 Task: In Heading Arial with underline. Font size of heading  '18'Font style of data Calibri. Font size of data  9Alignment of headline & data Align center. Fill color in heading,  RedFont color of data Black Apply border in Data No BorderIn the sheet   Proactive Sales book
Action: Mouse moved to (184, 177)
Screenshot: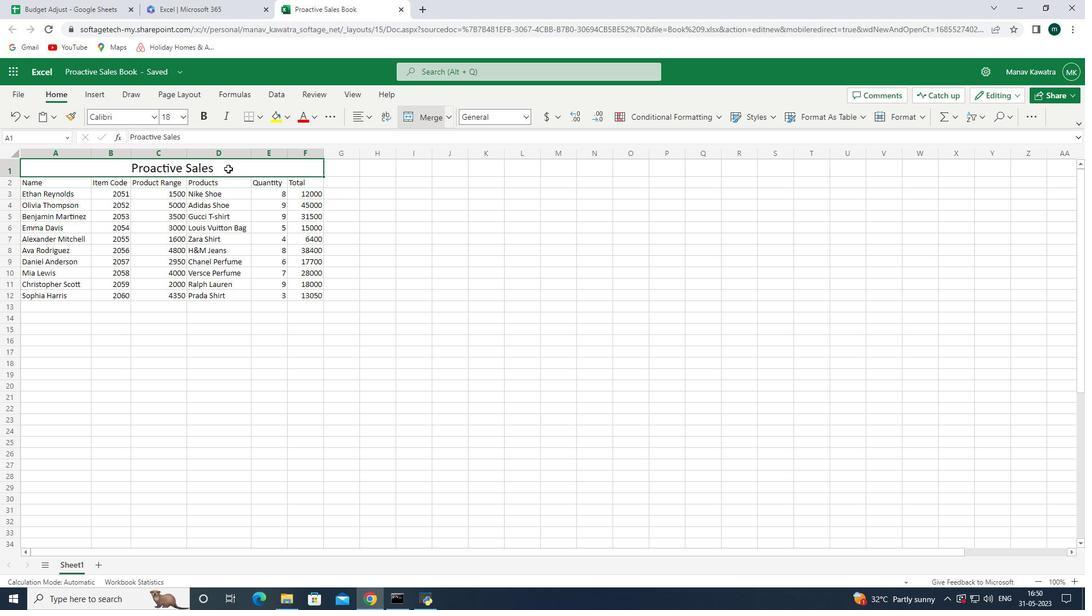 
Action: Mouse pressed left at (184, 177)
Screenshot: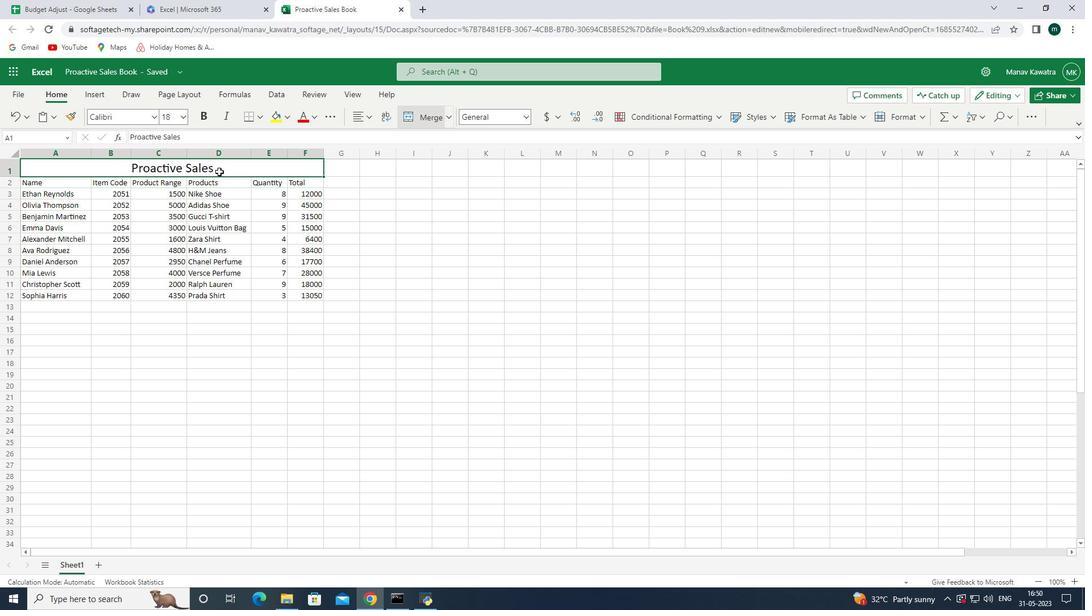 
Action: Mouse moved to (183, 115)
Screenshot: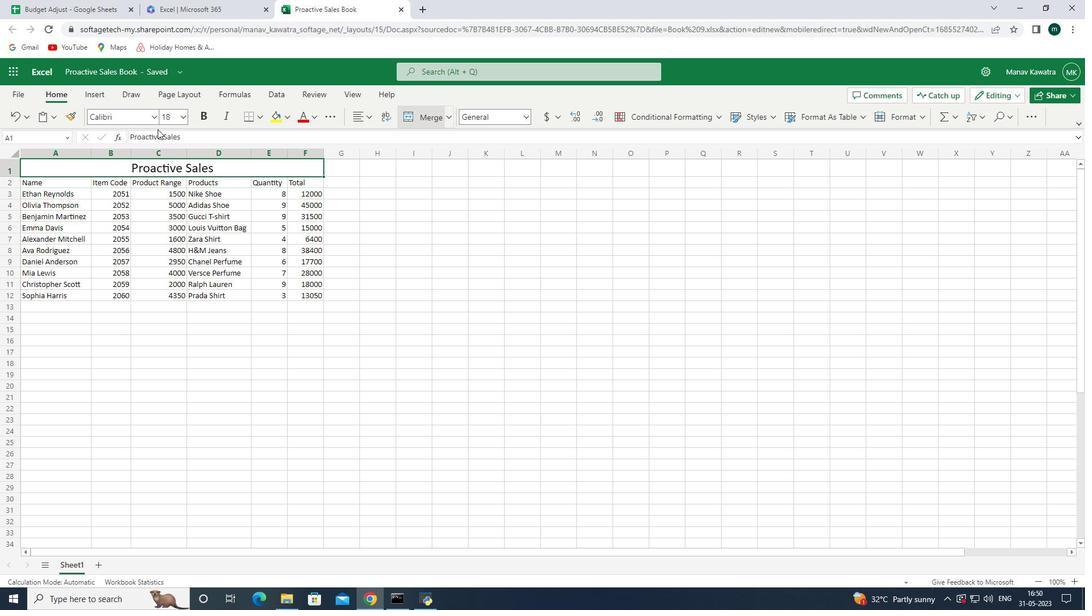 
Action: Mouse pressed left at (183, 115)
Screenshot: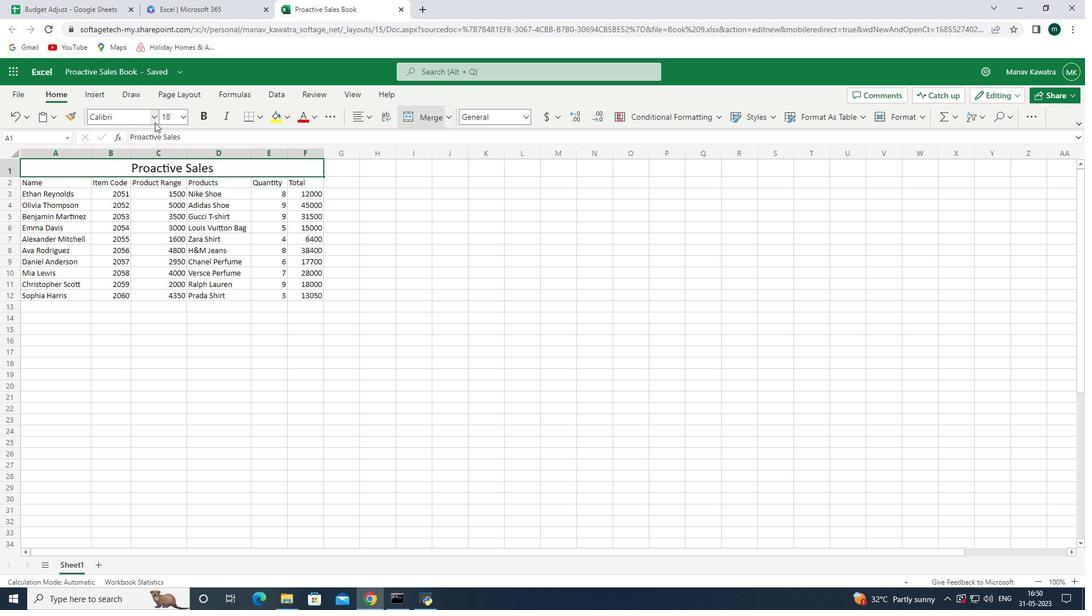 
Action: Mouse moved to (171, 261)
Screenshot: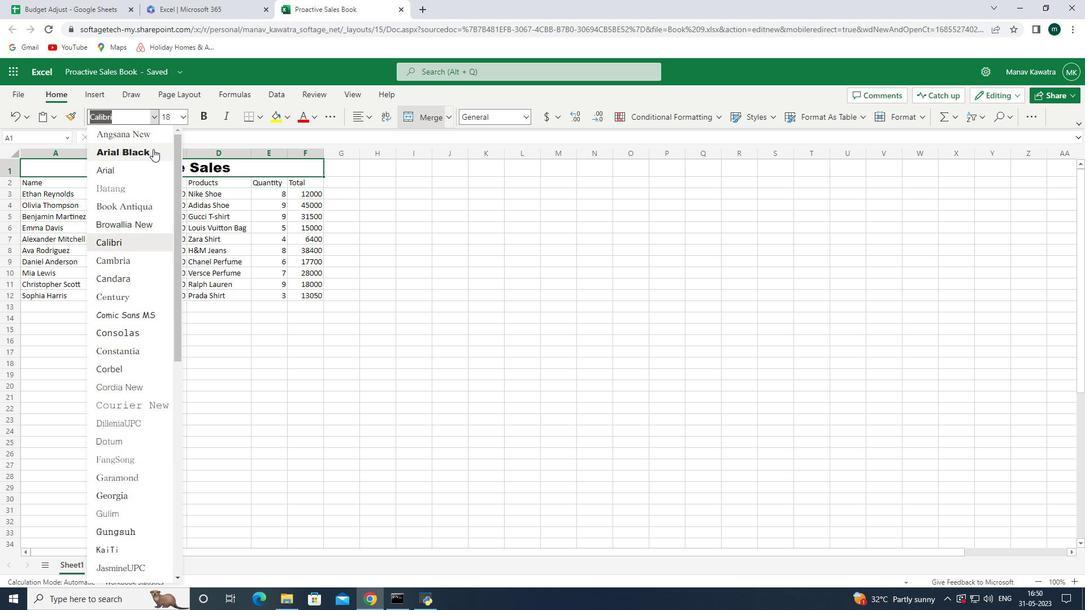 
Action: Mouse pressed left at (171, 261)
Screenshot: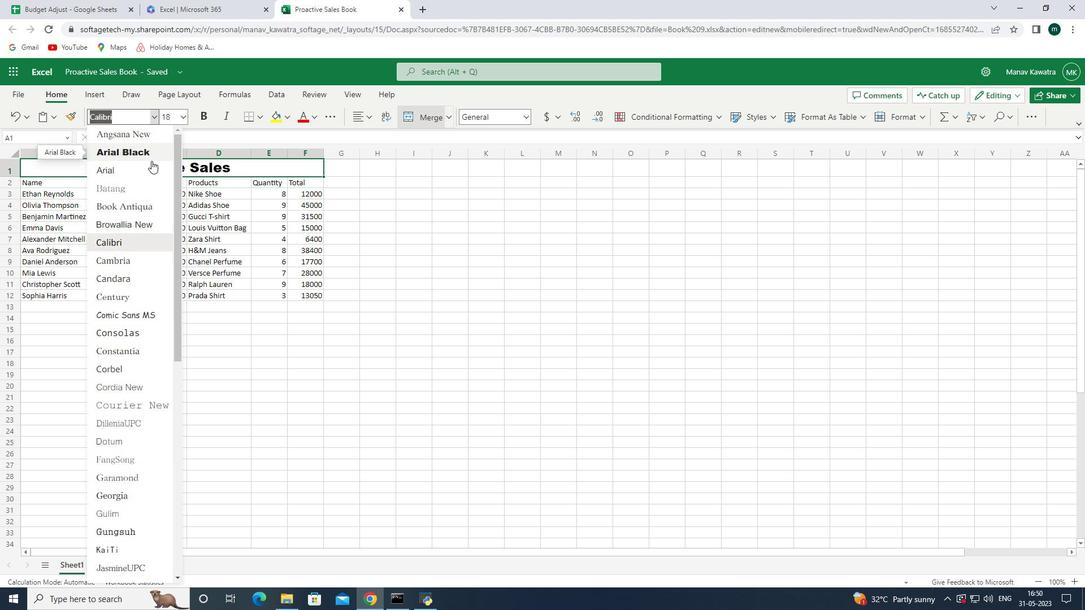 
Action: Mouse moved to (190, 166)
Screenshot: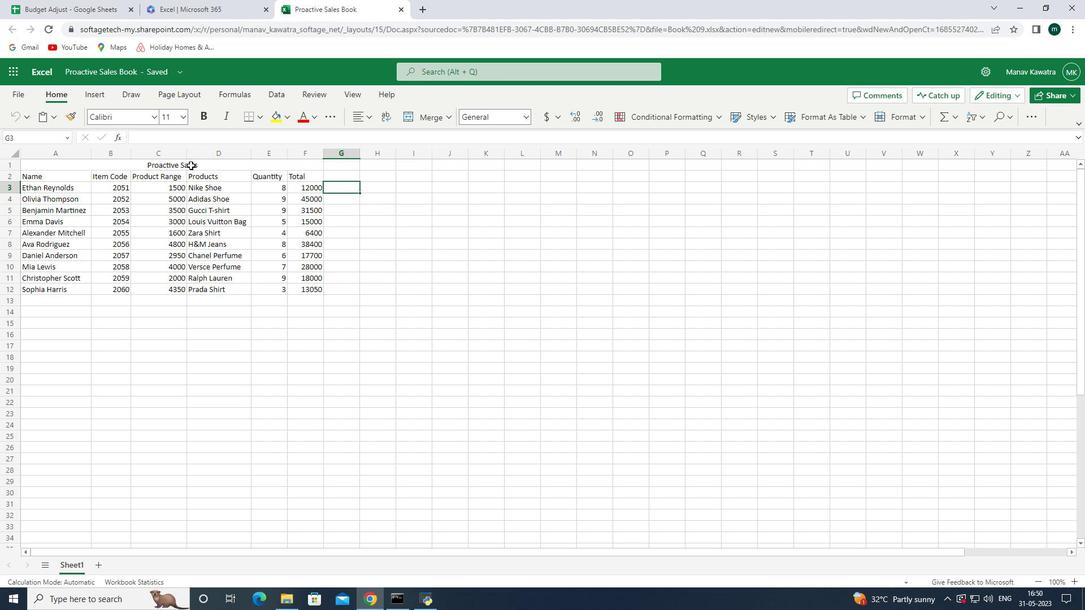 
Action: Mouse pressed left at (190, 166)
Screenshot: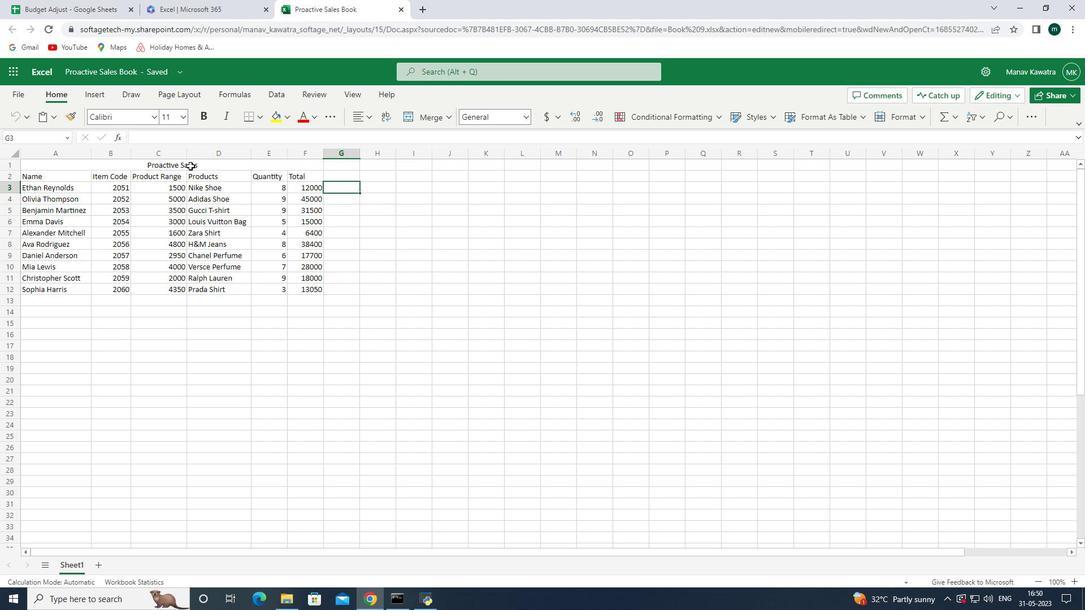 
Action: Mouse moved to (183, 119)
Screenshot: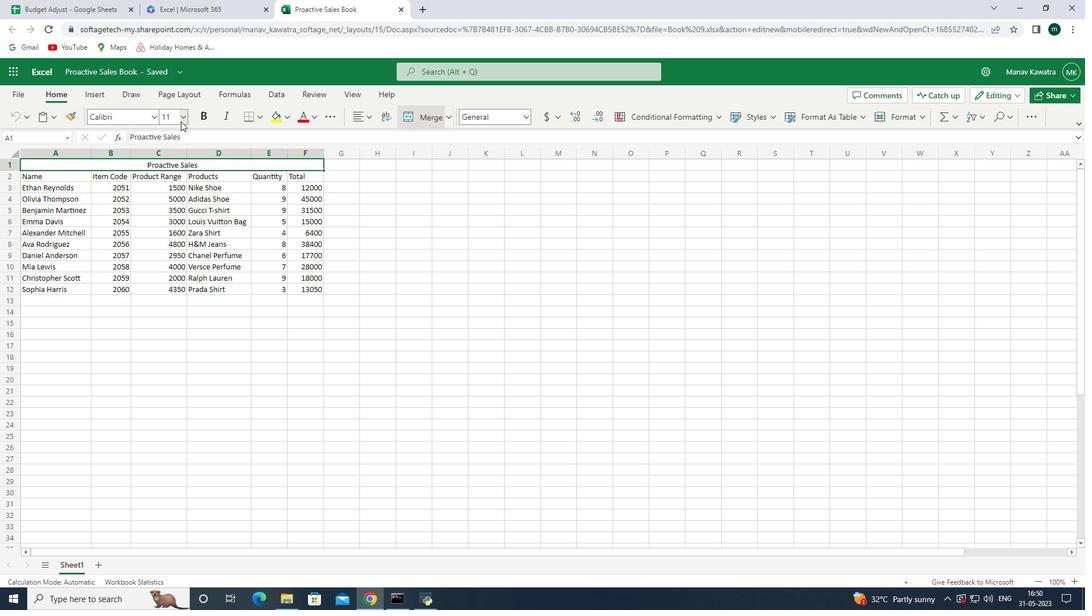 
Action: Mouse pressed left at (183, 119)
Screenshot: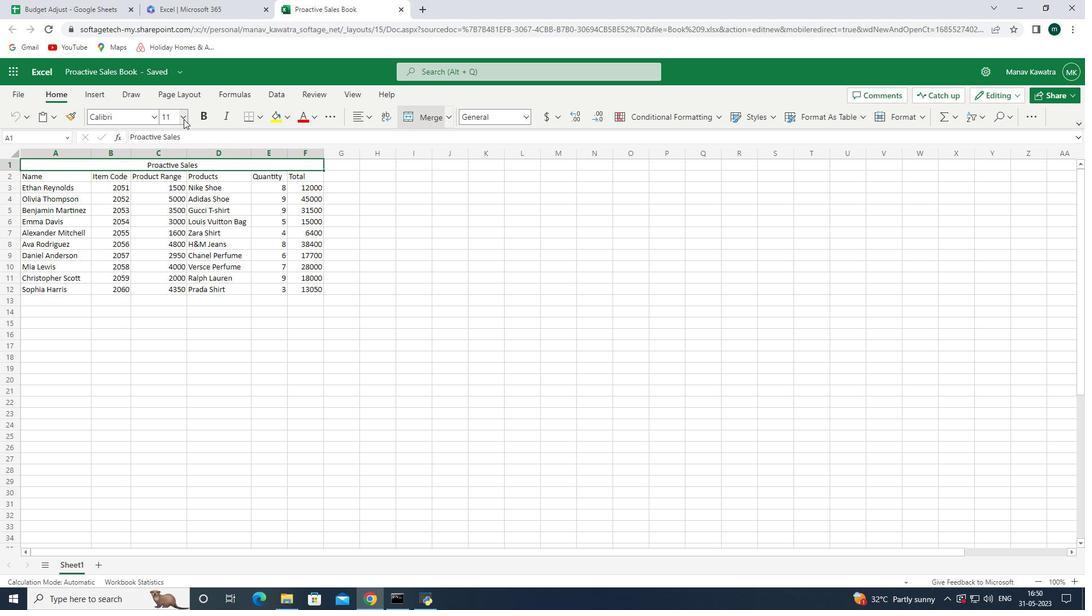 
Action: Mouse moved to (176, 259)
Screenshot: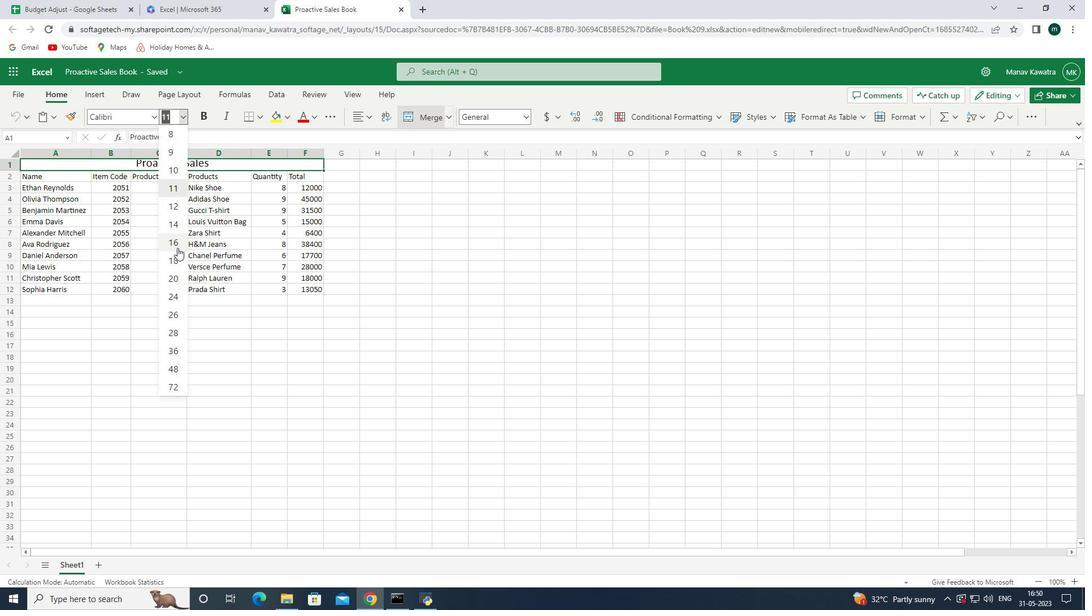 
Action: Mouse pressed left at (176, 259)
Screenshot: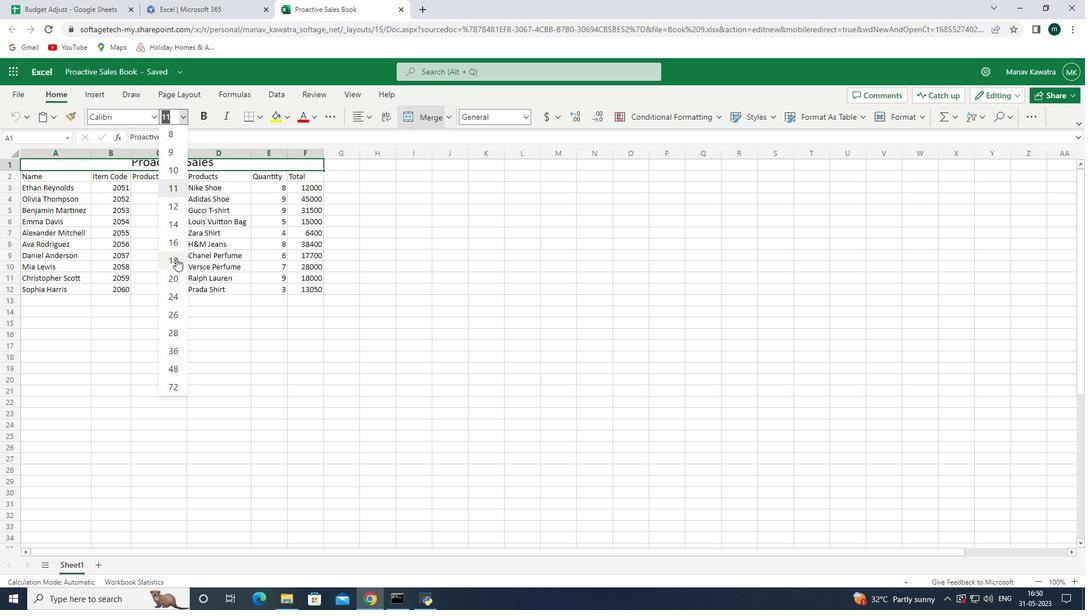 
Action: Mouse moved to (154, 122)
Screenshot: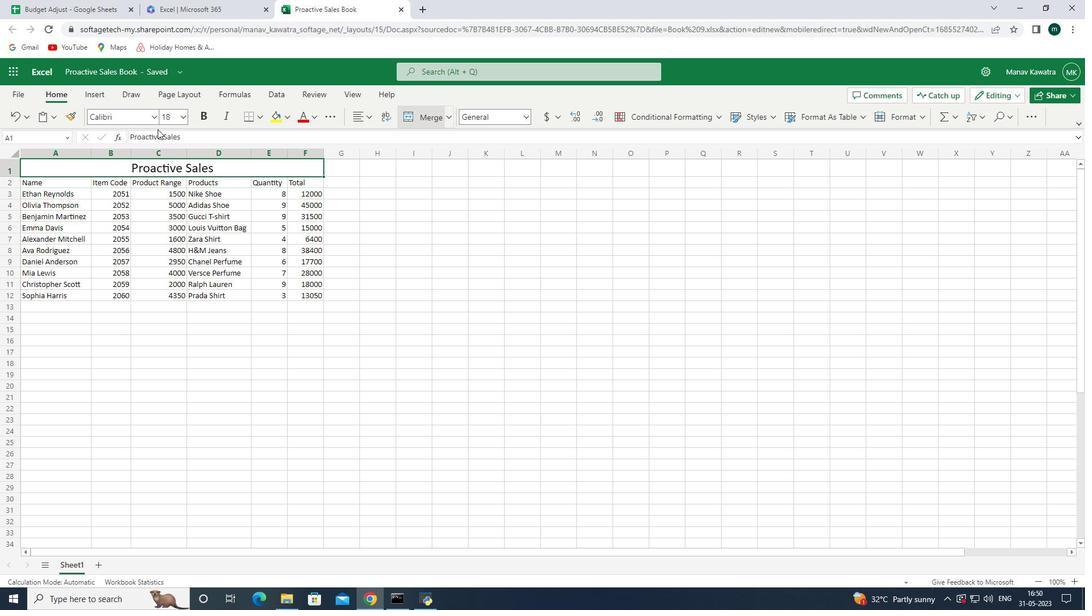 
Action: Mouse pressed left at (154, 122)
Screenshot: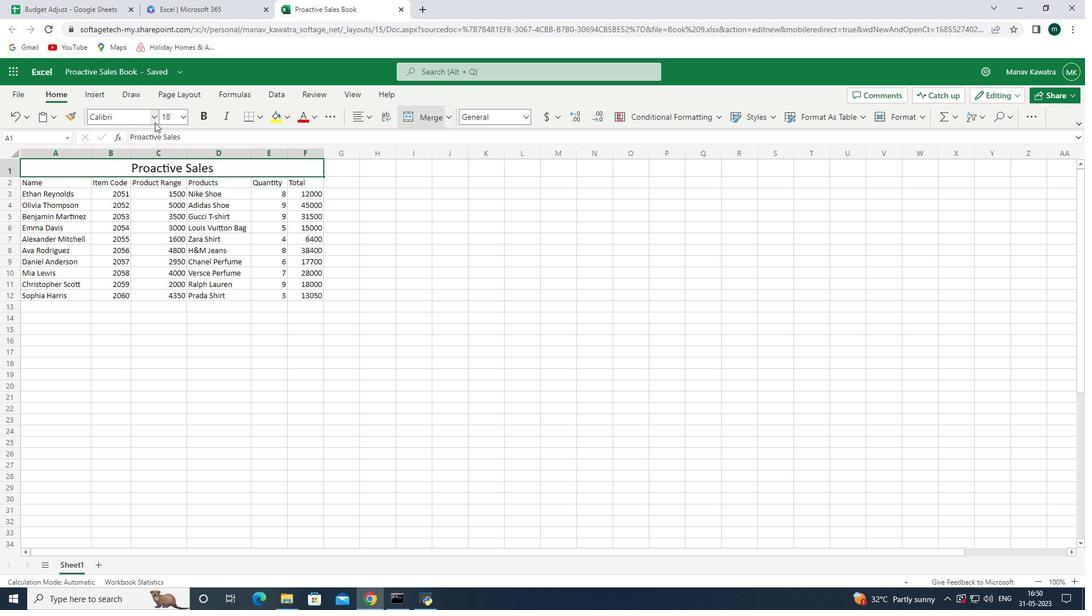 
Action: Mouse moved to (148, 167)
Screenshot: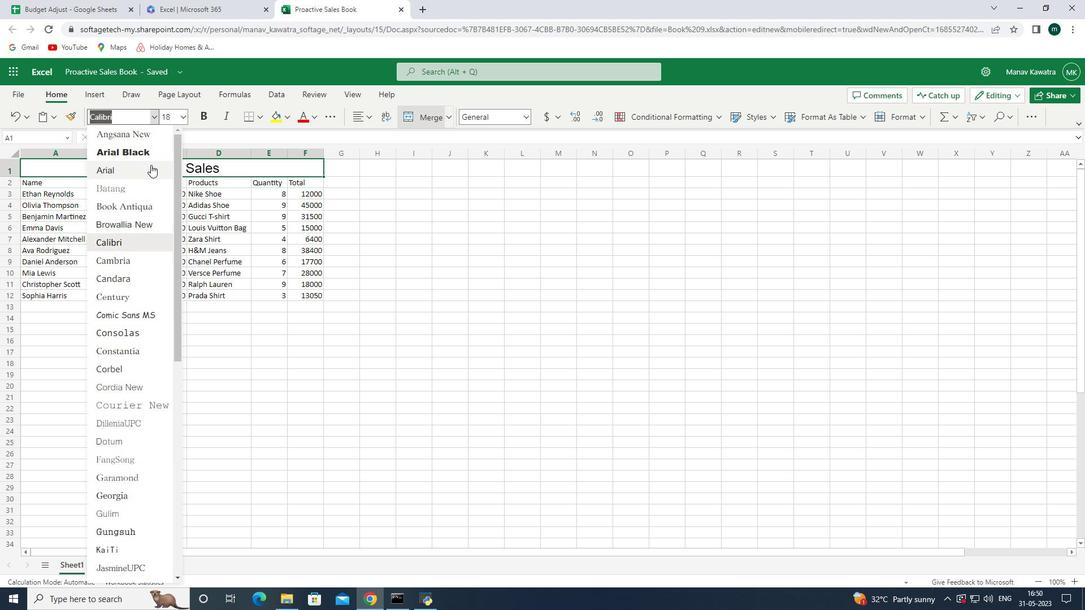 
Action: Mouse pressed left at (148, 167)
Screenshot: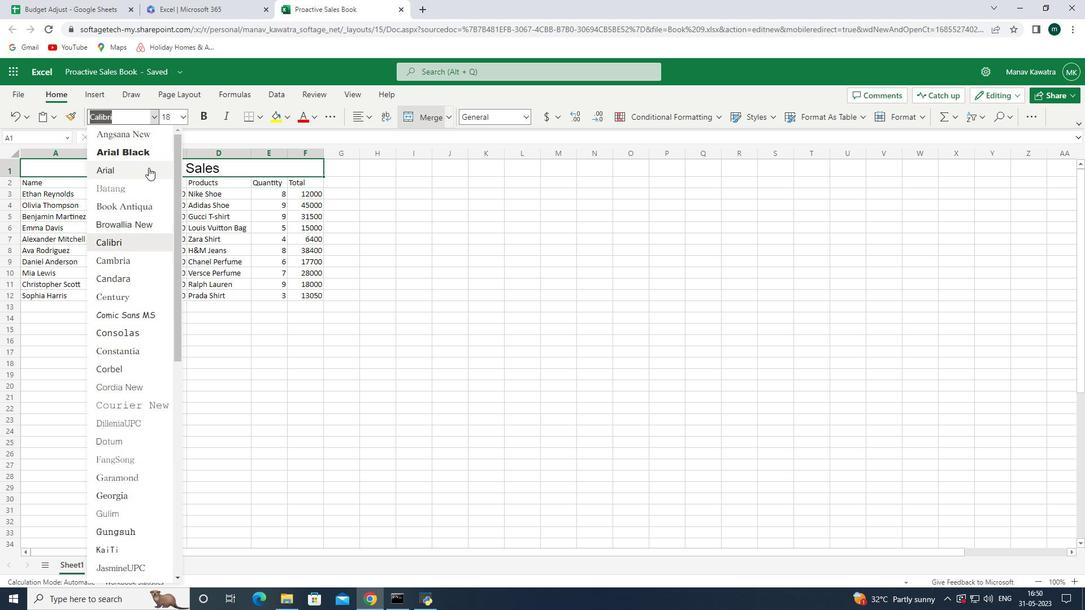 
Action: Mouse moved to (55, 180)
Screenshot: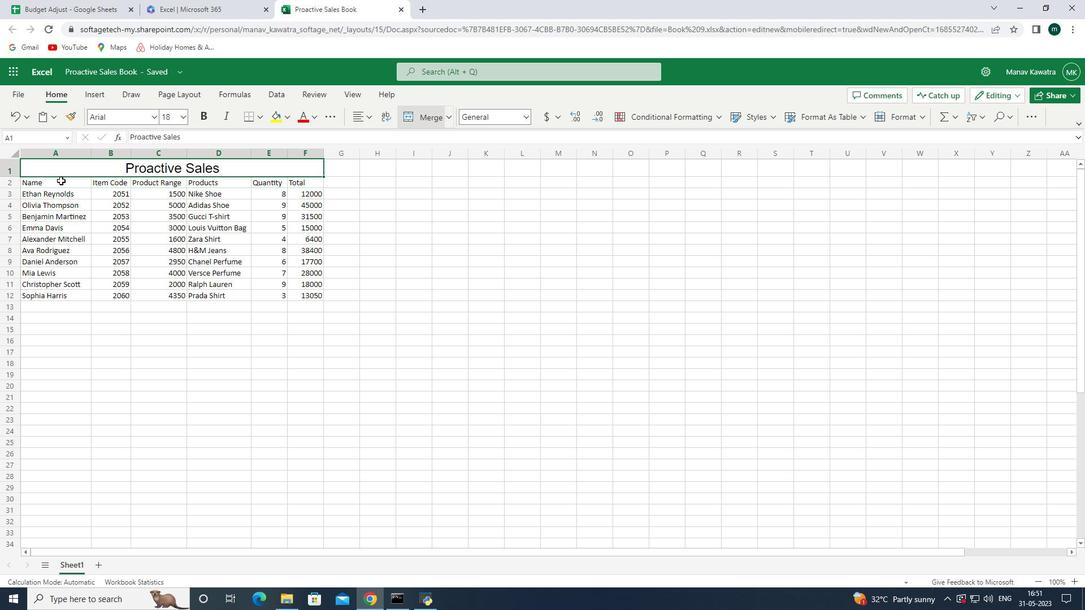 
Action: Mouse pressed left at (55, 180)
Screenshot: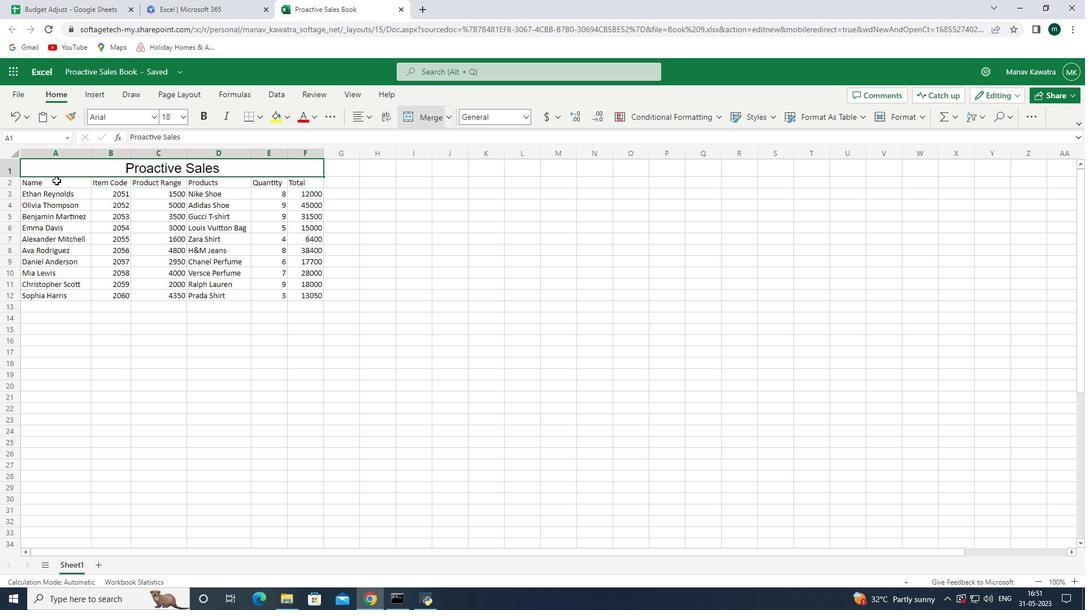 
Action: Mouse moved to (155, 115)
Screenshot: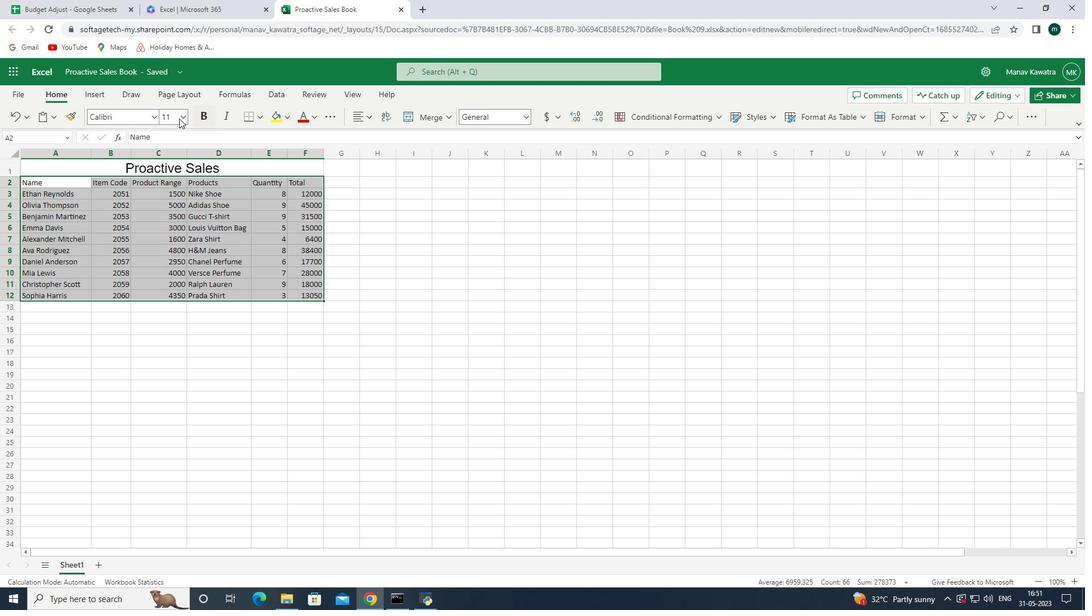 
Action: Mouse pressed left at (155, 115)
Screenshot: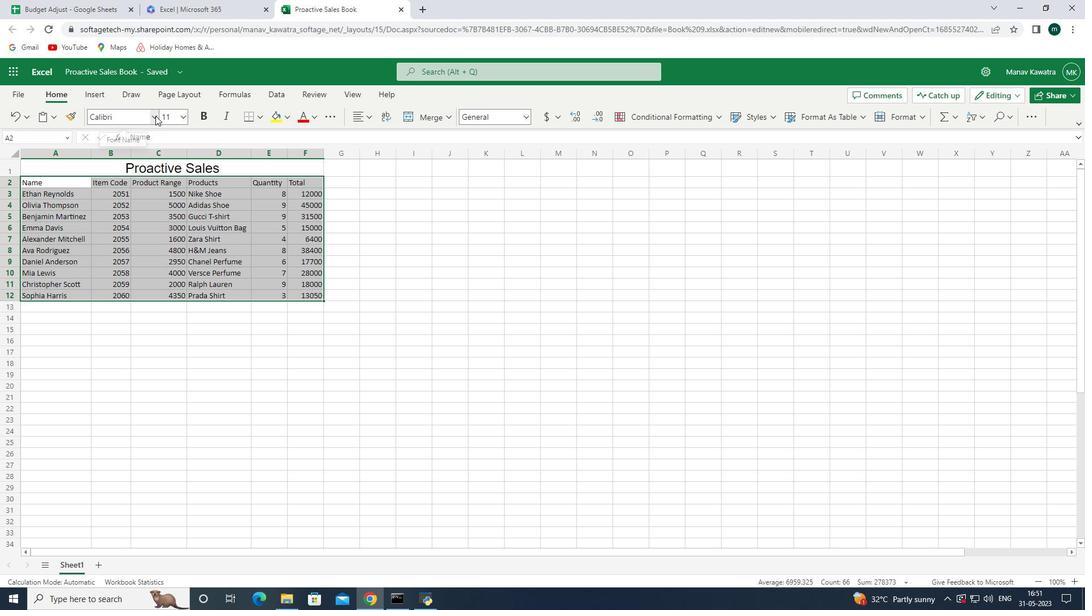 
Action: Mouse moved to (141, 242)
Screenshot: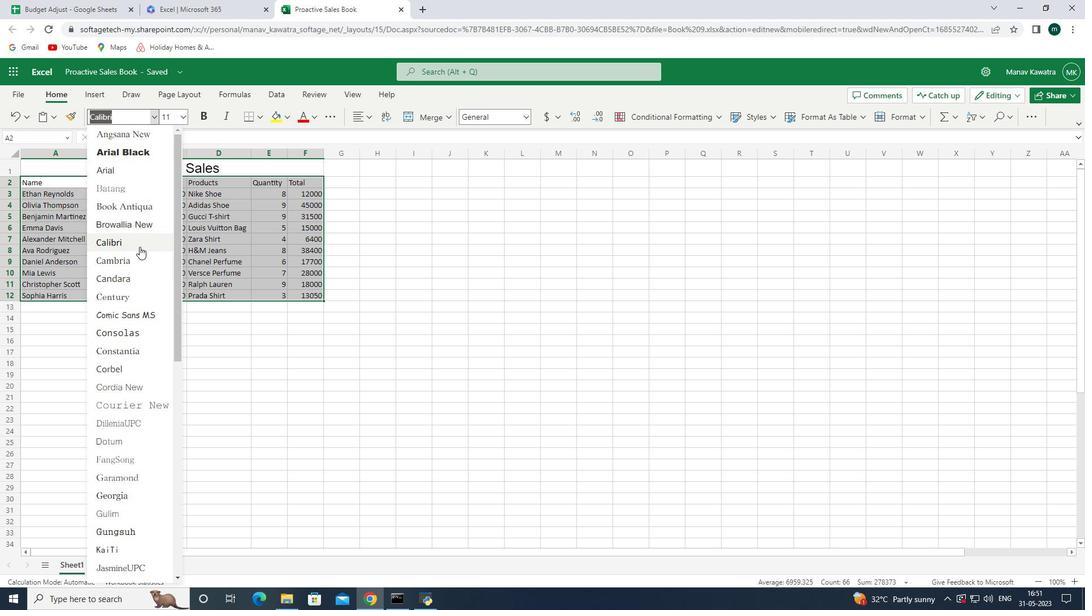 
Action: Mouse pressed left at (141, 242)
Screenshot: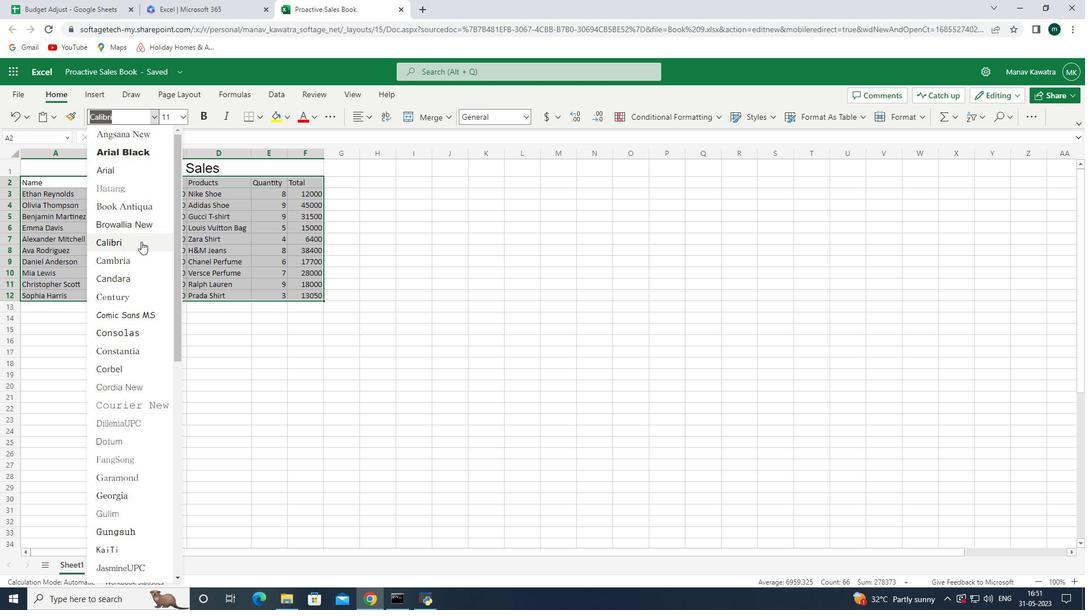 
Action: Mouse moved to (179, 114)
Screenshot: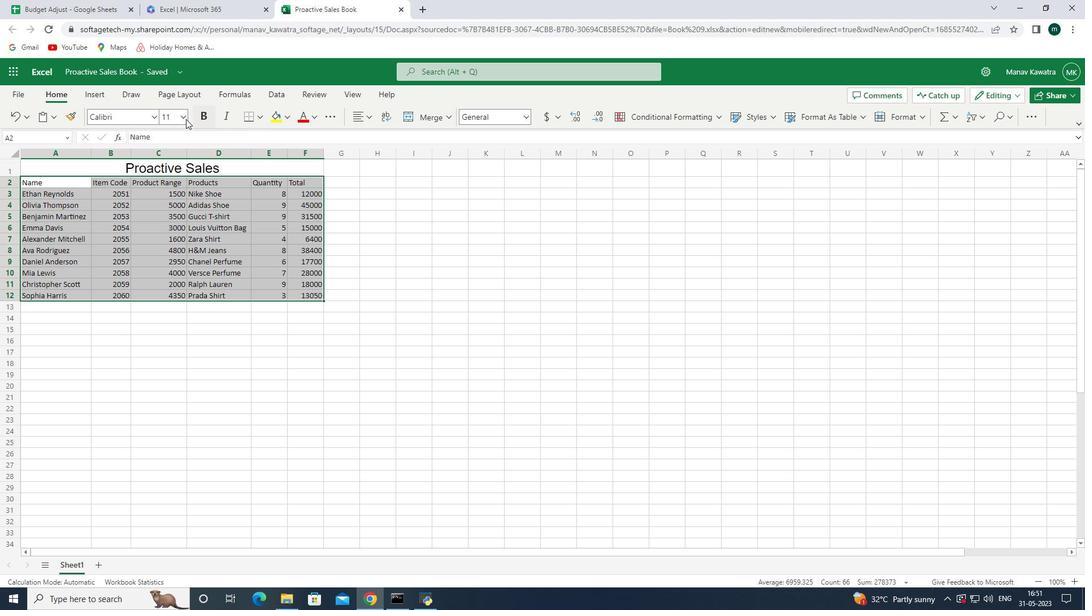 
Action: Mouse pressed left at (179, 114)
Screenshot: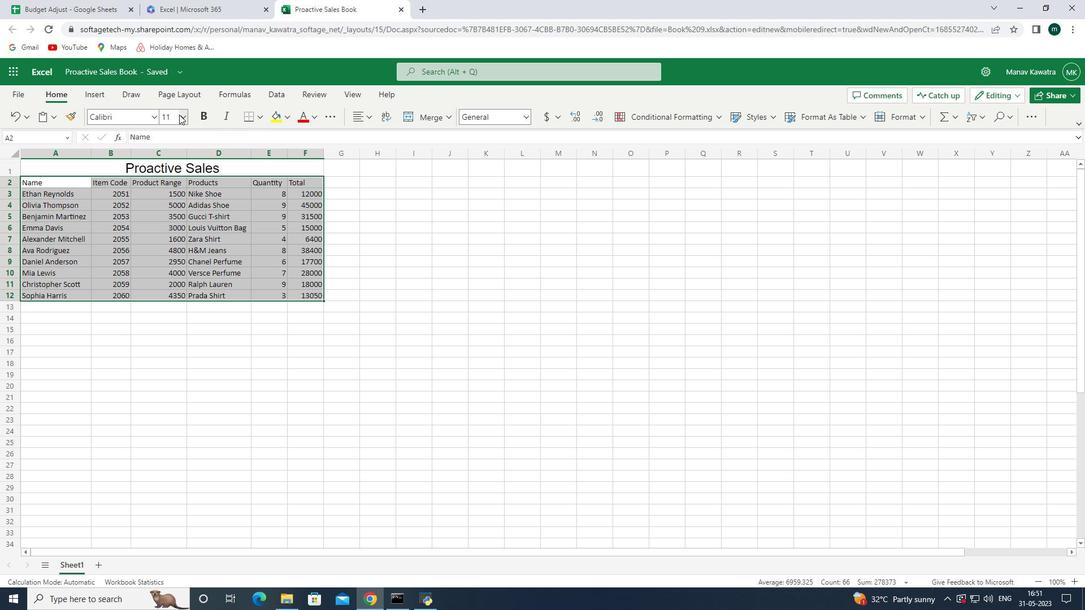
Action: Mouse moved to (180, 153)
Screenshot: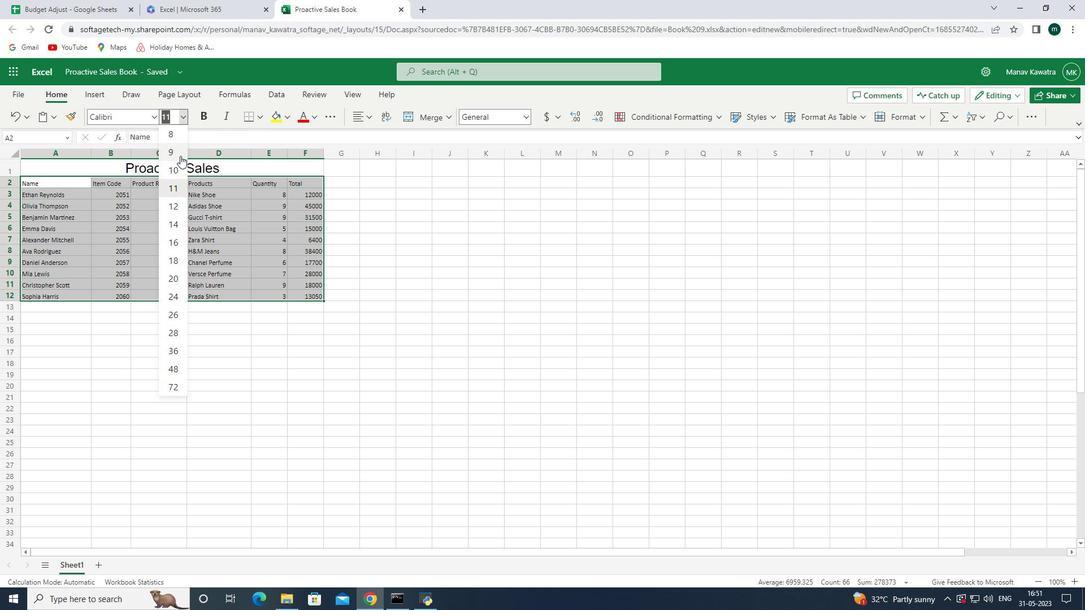 
Action: Mouse pressed left at (180, 153)
Screenshot: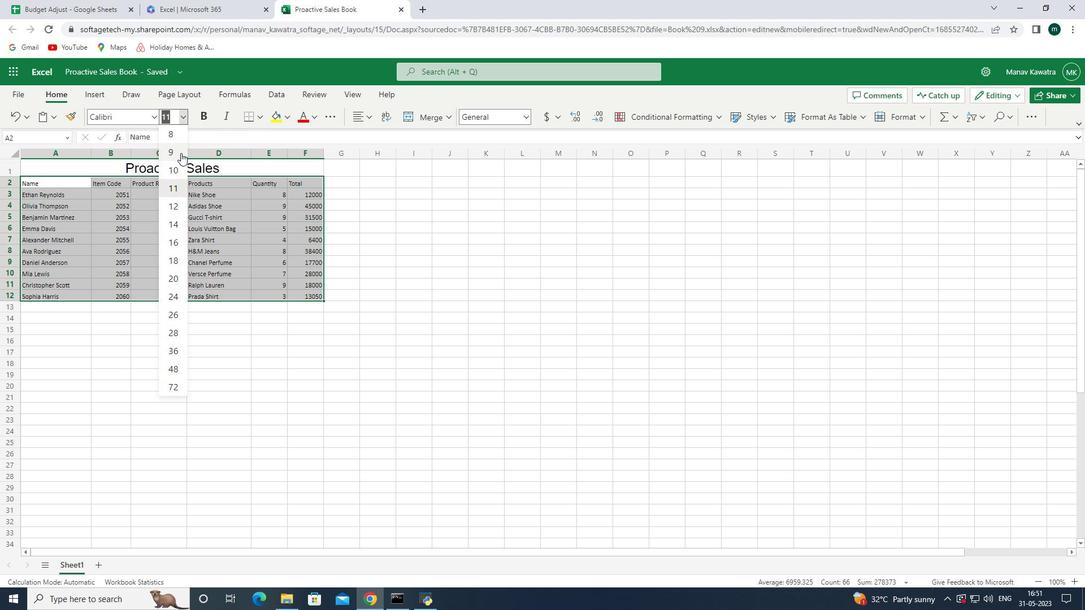 
Action: Mouse moved to (42, 182)
Screenshot: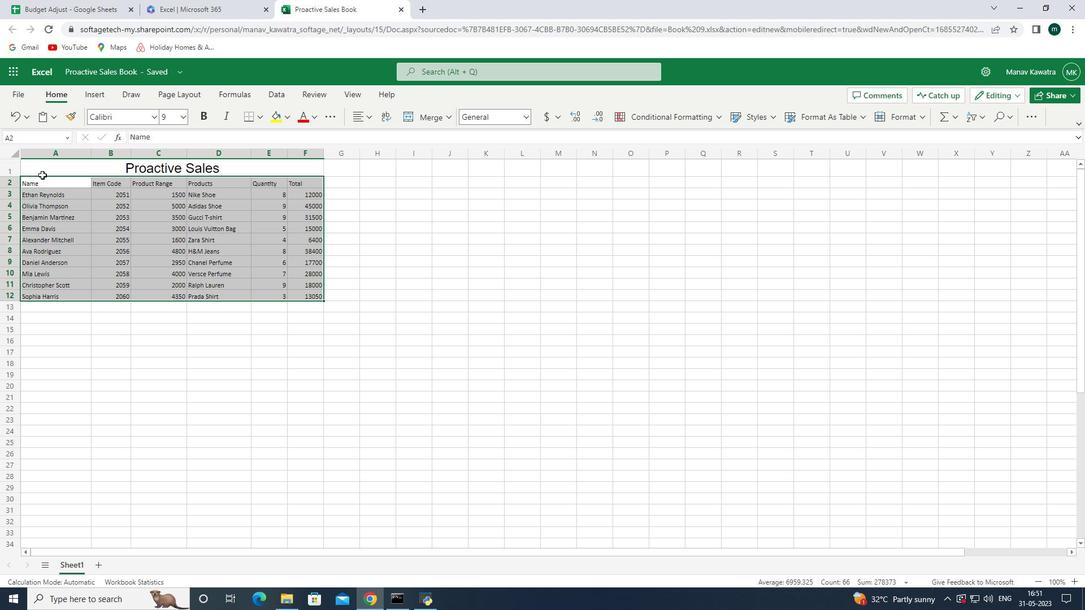 
Action: Mouse pressed left at (42, 182)
Screenshot: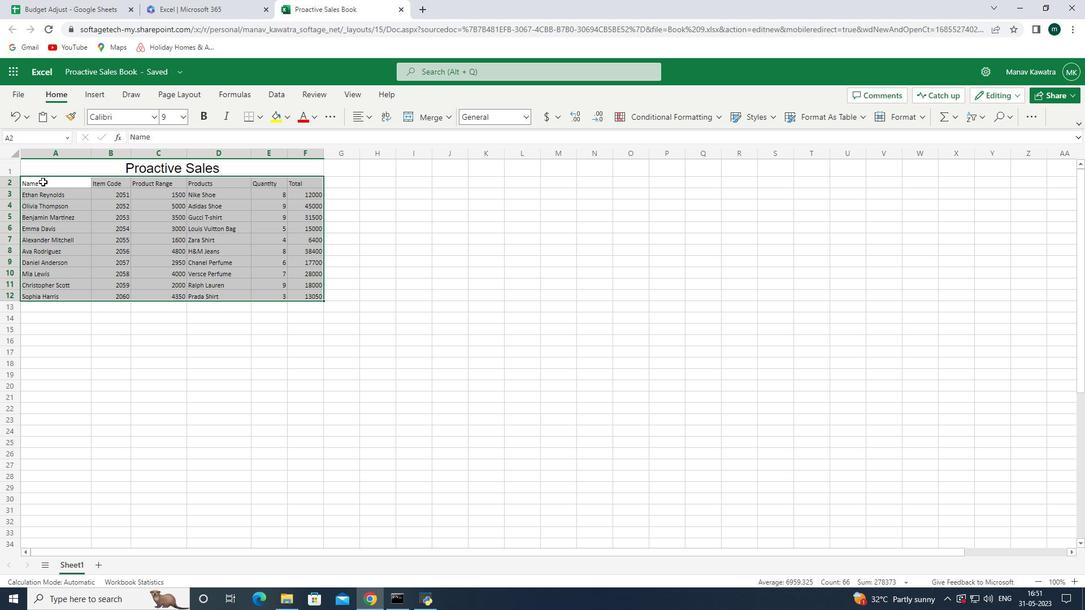 
Action: Mouse pressed left at (42, 182)
Screenshot: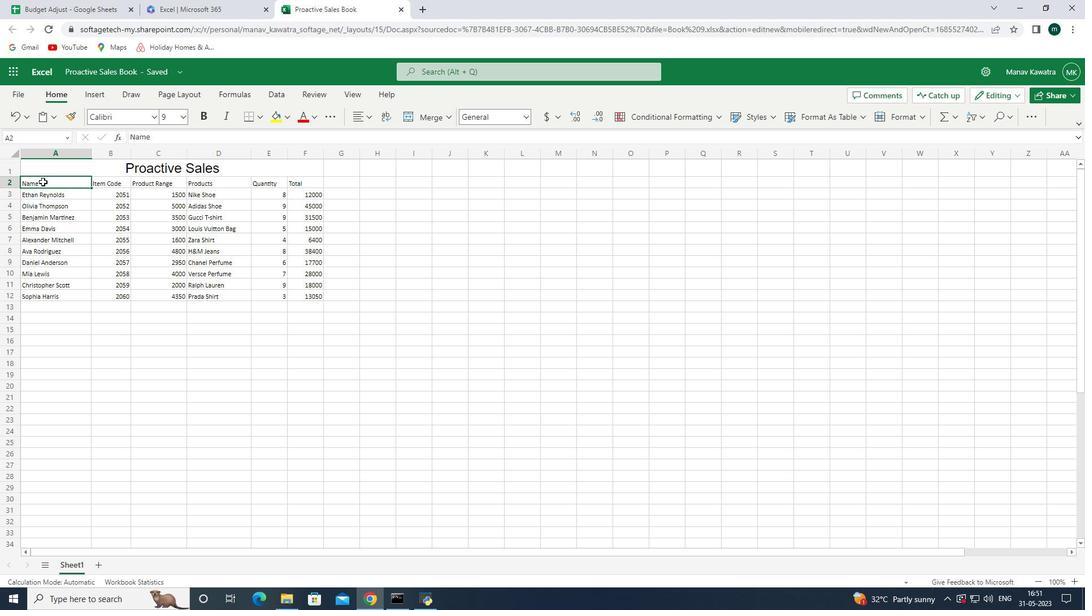 
Action: Mouse moved to (335, 121)
Screenshot: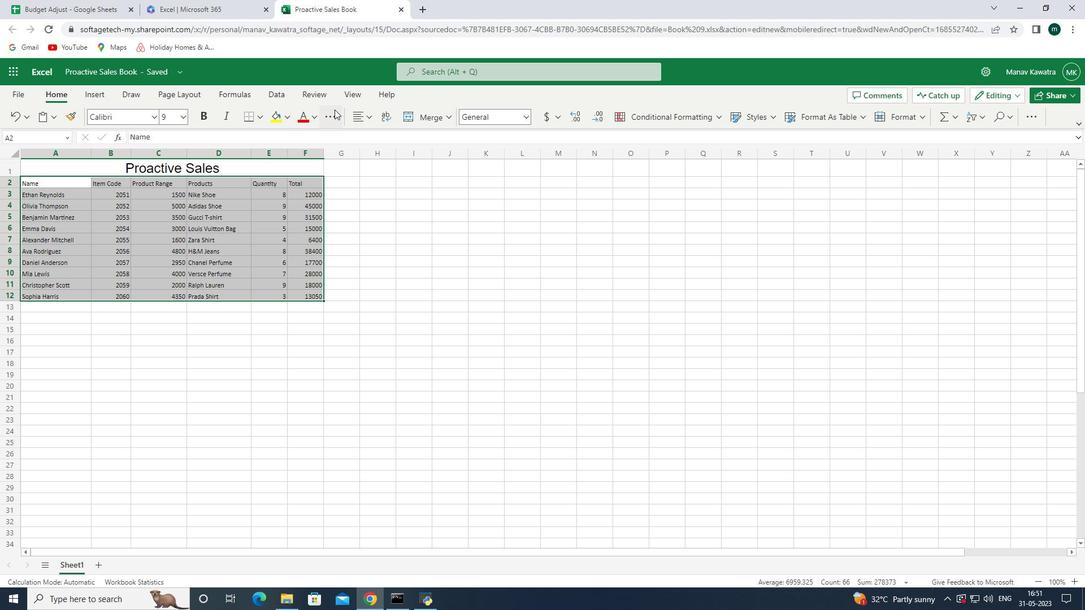 
Action: Mouse pressed left at (335, 121)
Screenshot: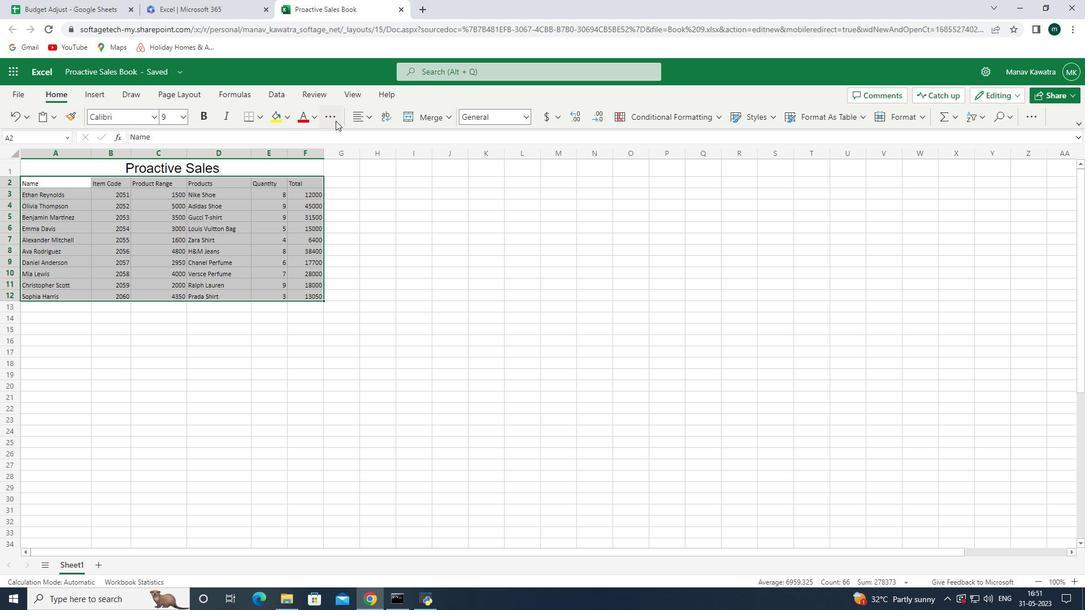 
Action: Mouse moved to (370, 121)
Screenshot: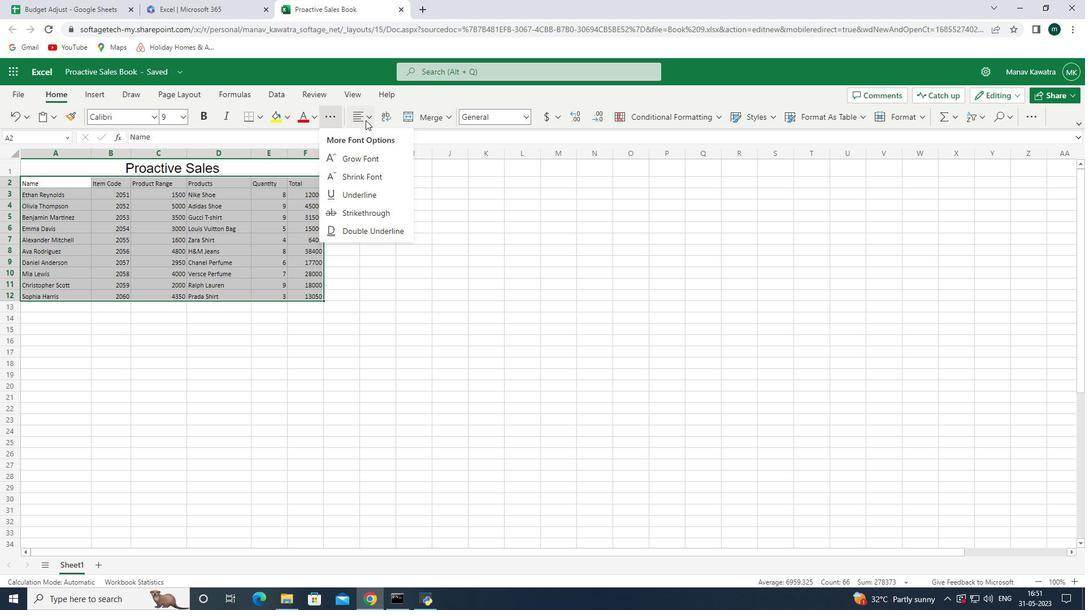 
Action: Mouse pressed left at (370, 121)
Screenshot: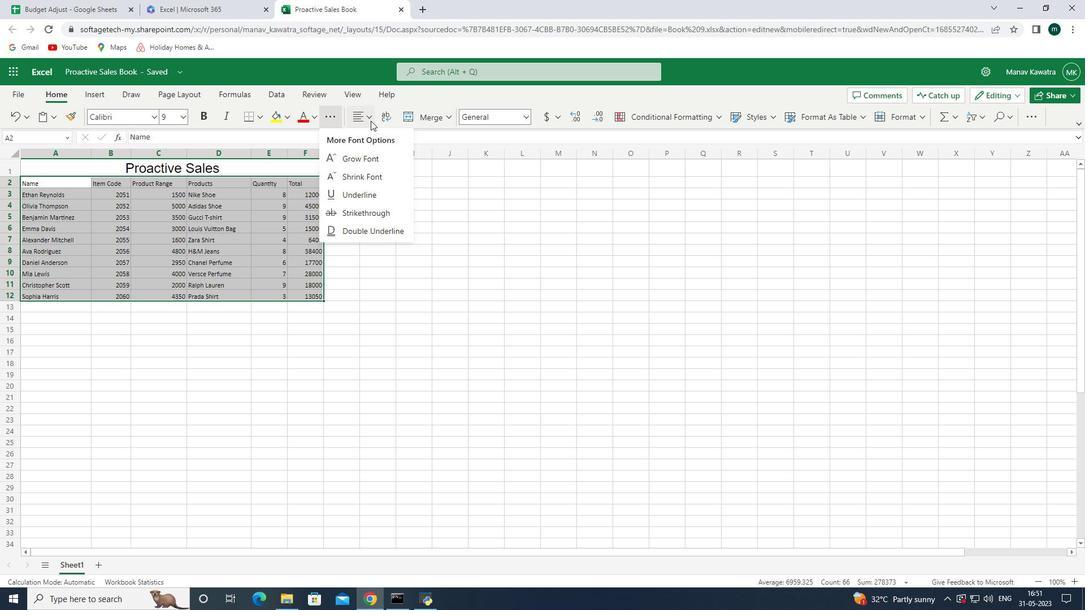 
Action: Mouse moved to (385, 162)
Screenshot: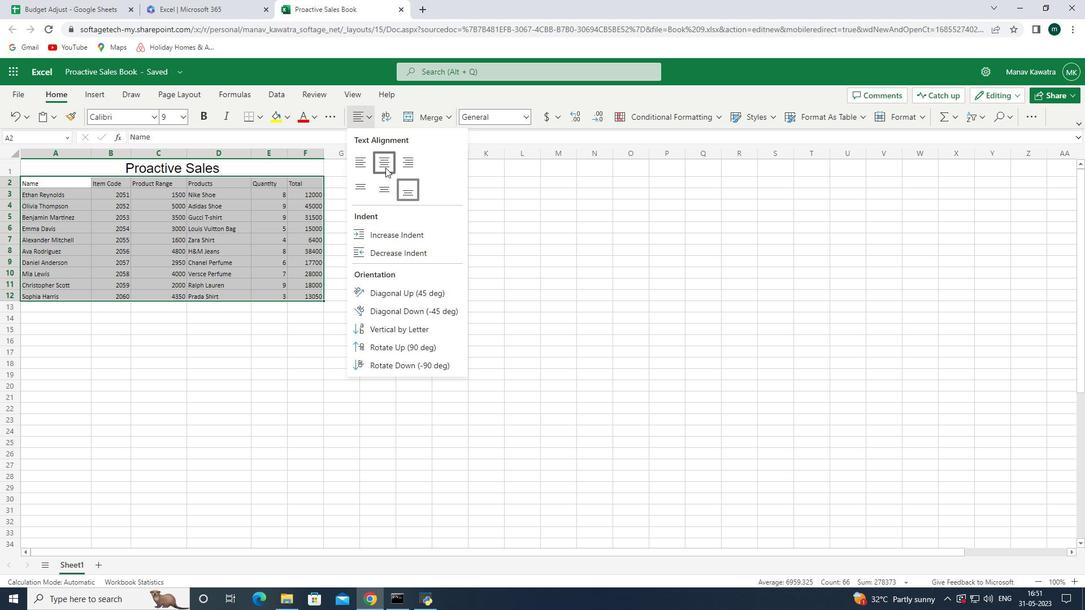 
Action: Mouse pressed left at (385, 162)
Screenshot: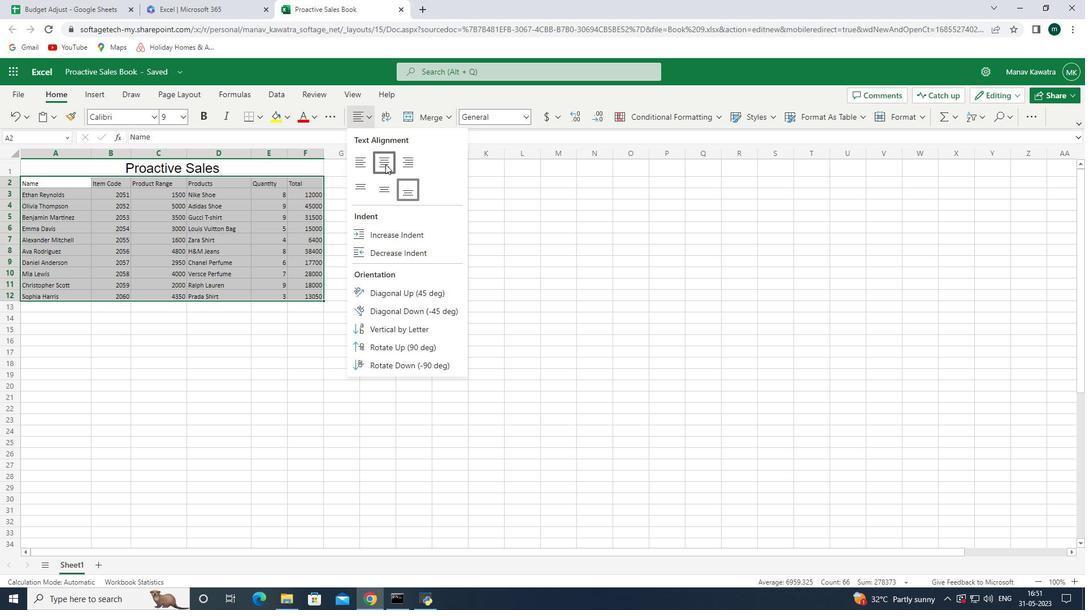 
Action: Mouse moved to (238, 173)
Screenshot: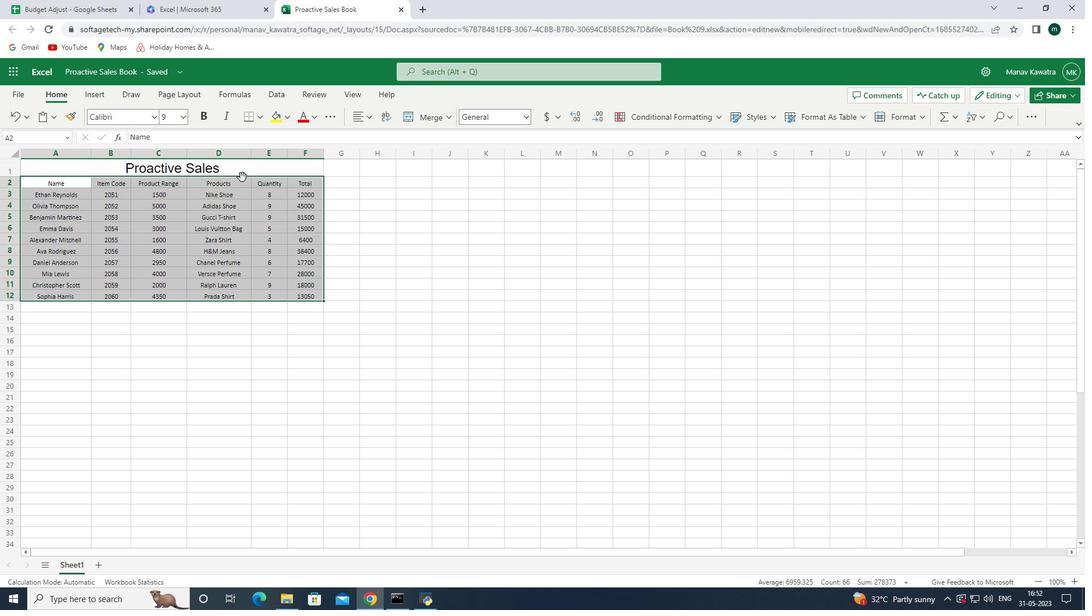 
Action: Mouse pressed left at (238, 173)
Screenshot: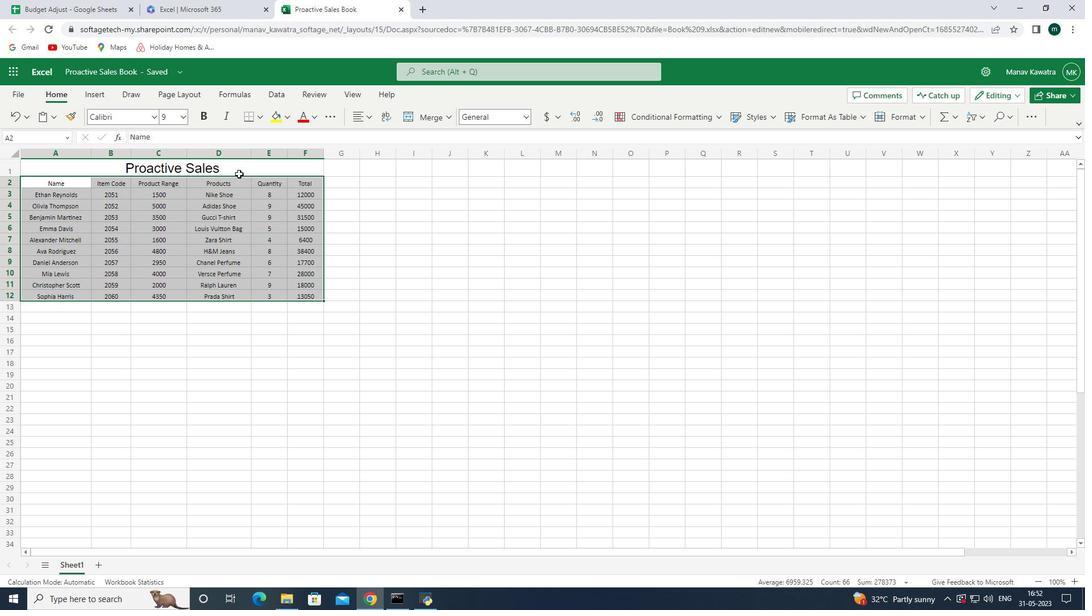 
Action: Mouse moved to (316, 117)
Screenshot: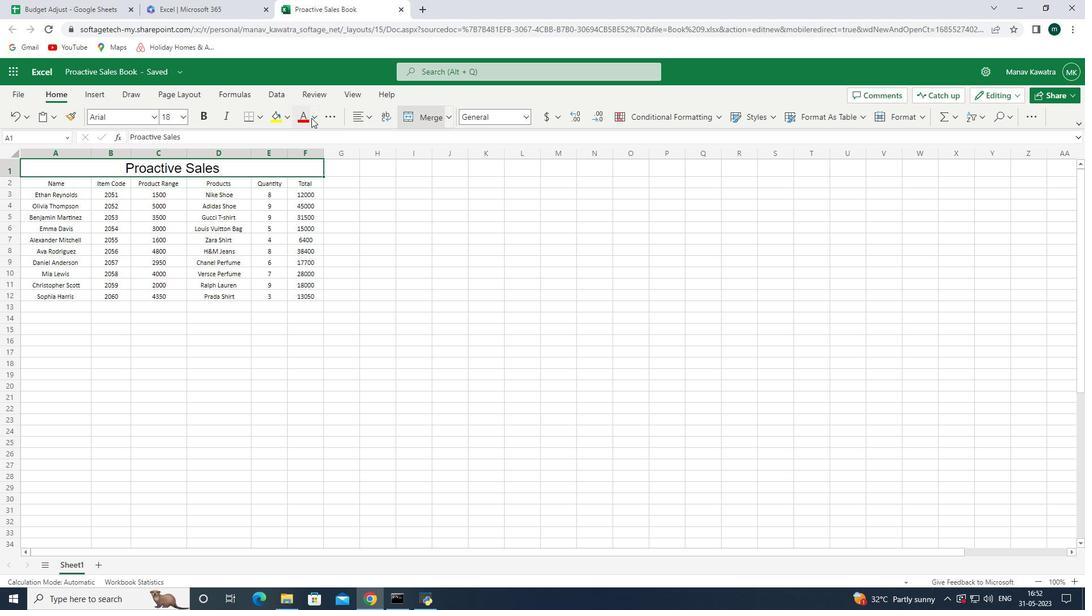 
Action: Mouse pressed left at (316, 117)
Screenshot: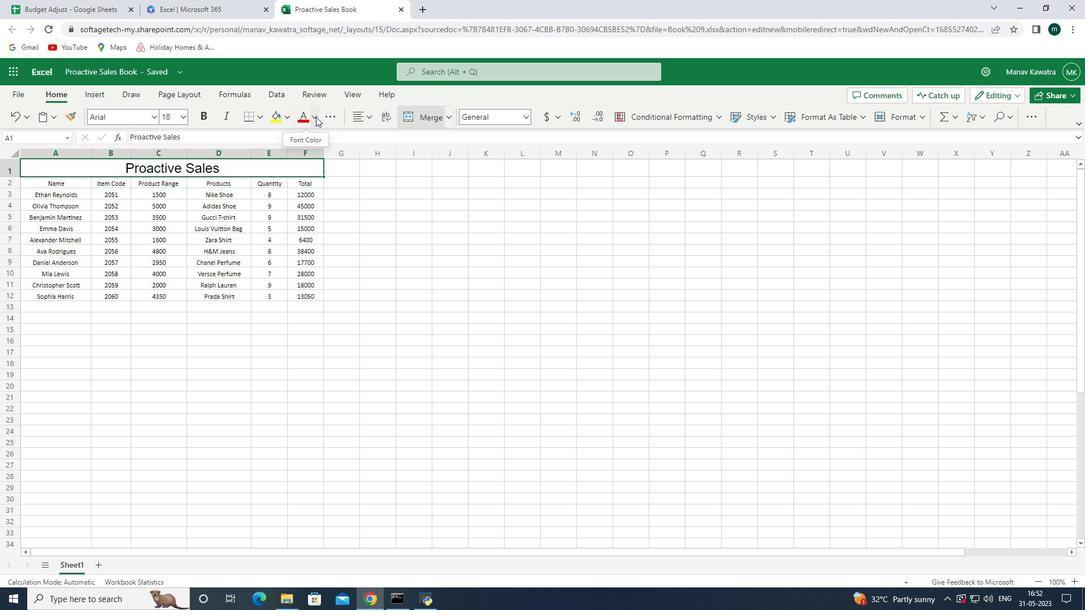 
Action: Mouse moved to (322, 311)
Screenshot: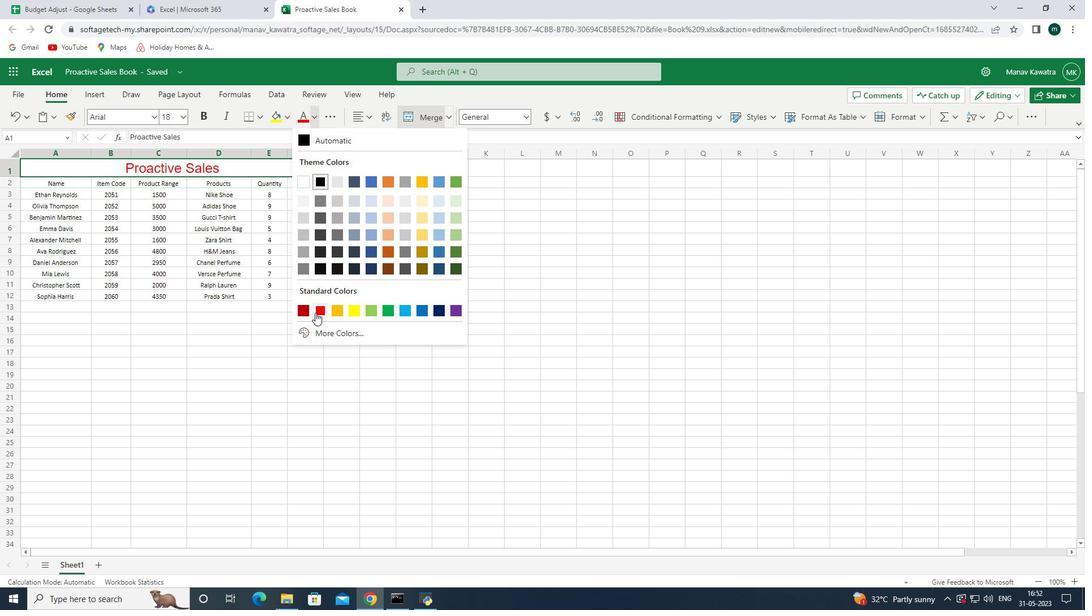 
Action: Mouse pressed left at (322, 311)
Screenshot: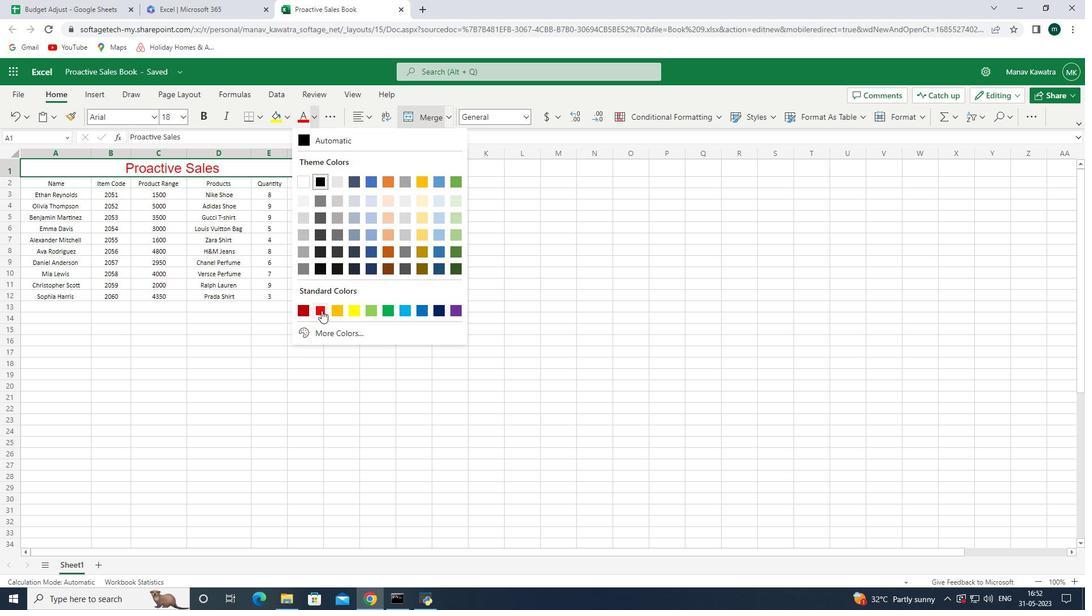 
Action: Mouse moved to (109, 167)
Screenshot: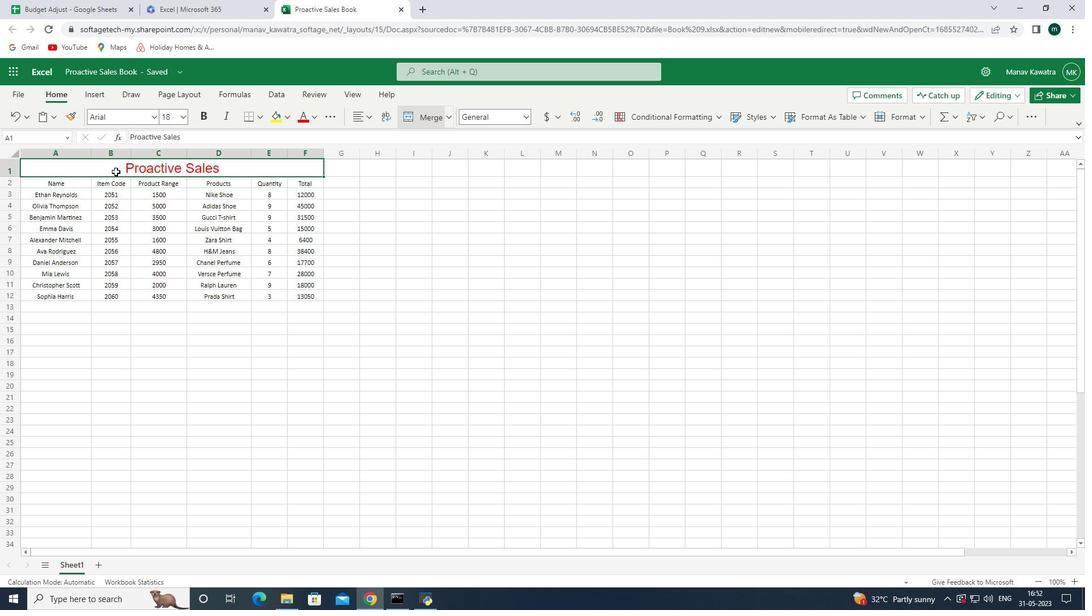 
Action: Mouse pressed left at (109, 167)
Screenshot: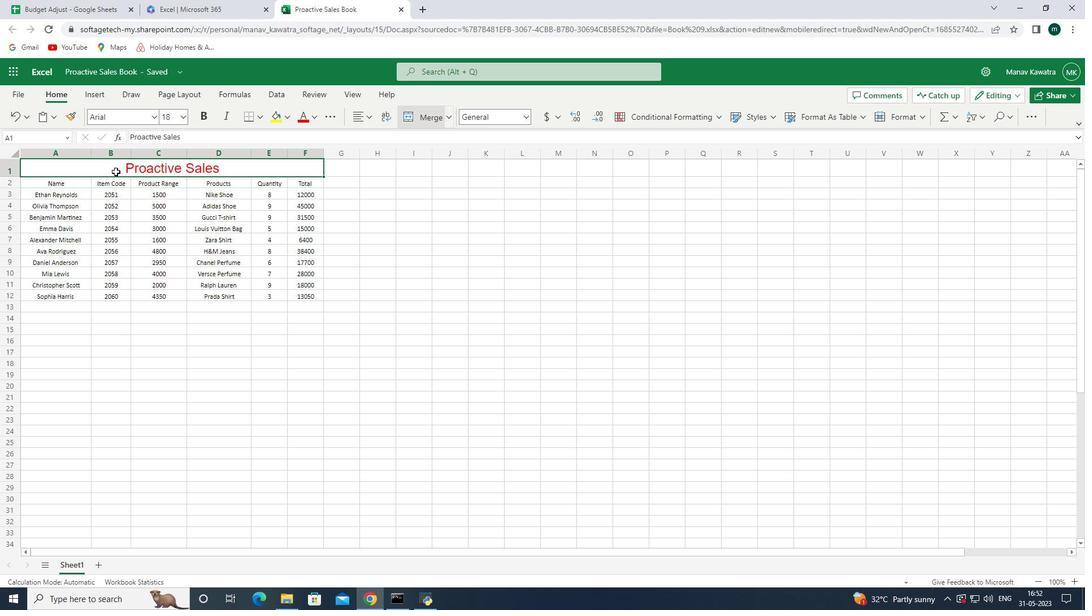 
Action: Mouse moved to (256, 117)
Screenshot: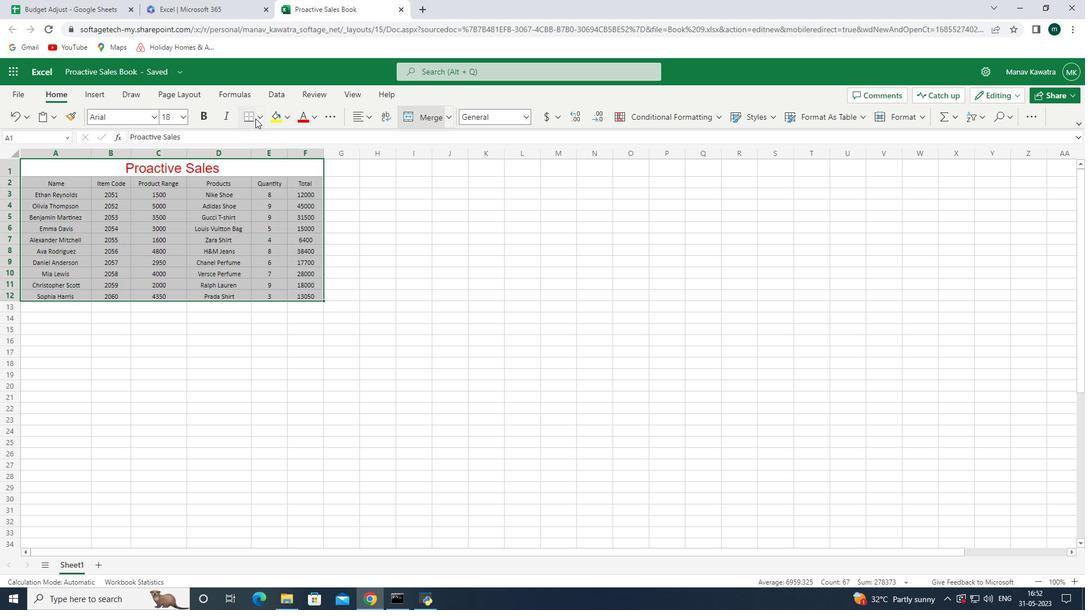 
Action: Mouse pressed left at (256, 117)
Screenshot: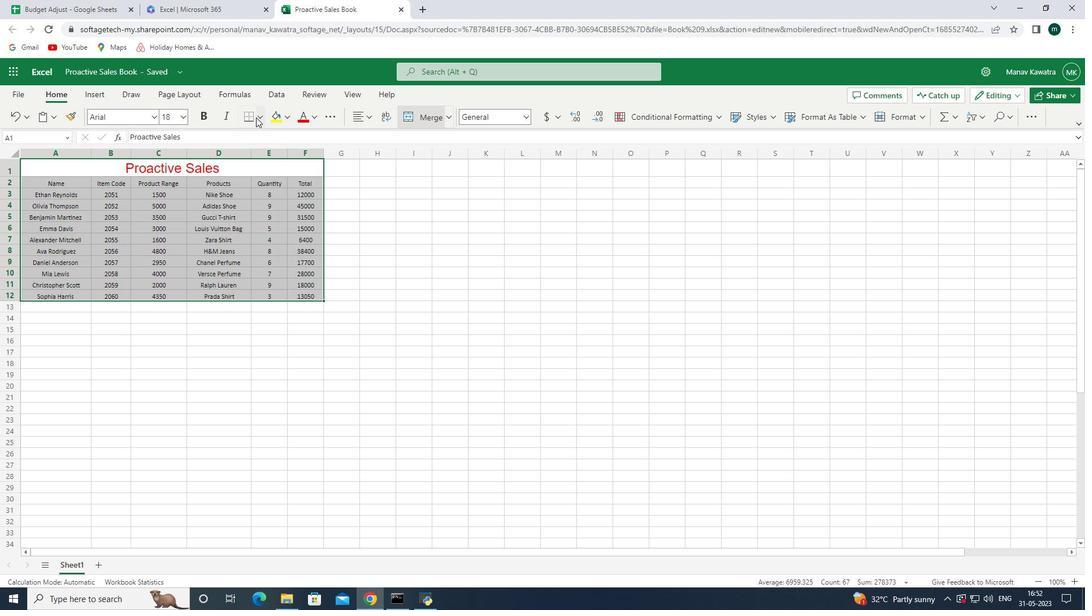 
Action: Mouse moved to (303, 164)
Screenshot: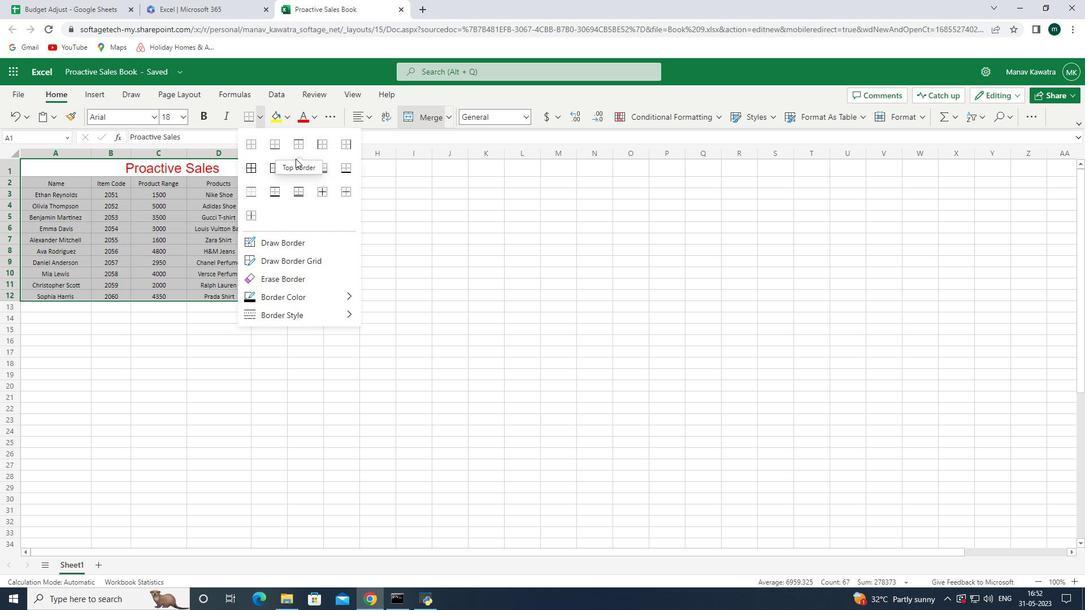 
Action: Mouse pressed left at (303, 164)
Screenshot: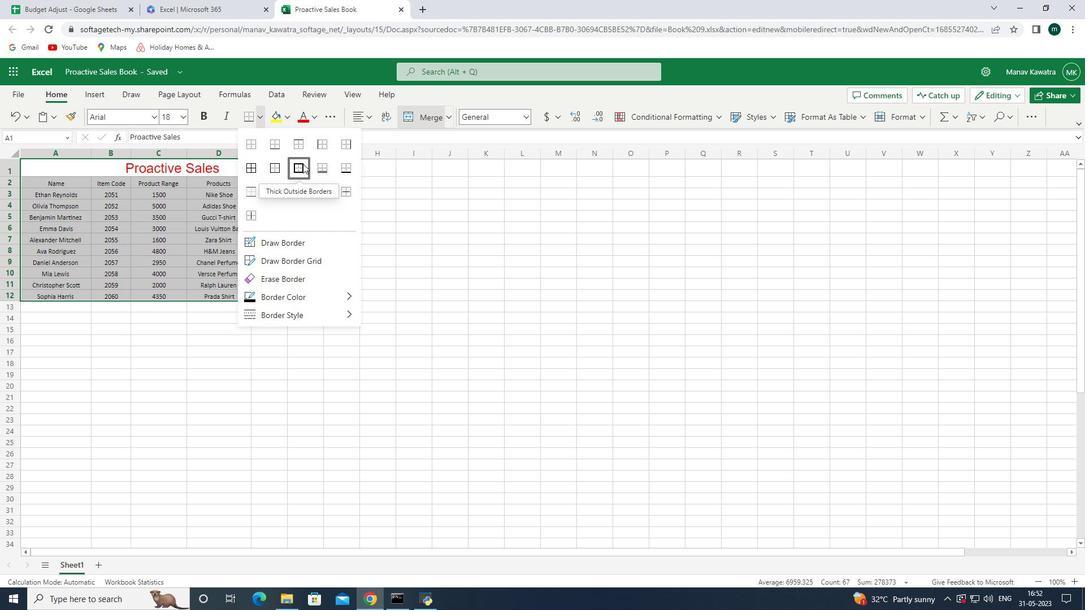 
Action: Mouse moved to (296, 318)
Screenshot: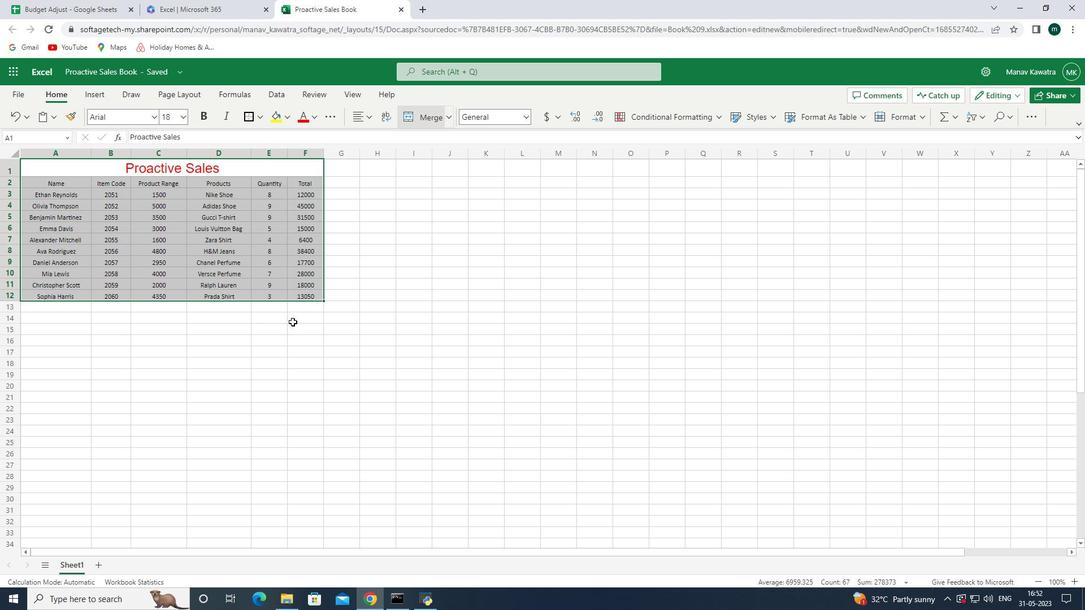 
Action: Mouse pressed left at (296, 318)
Screenshot: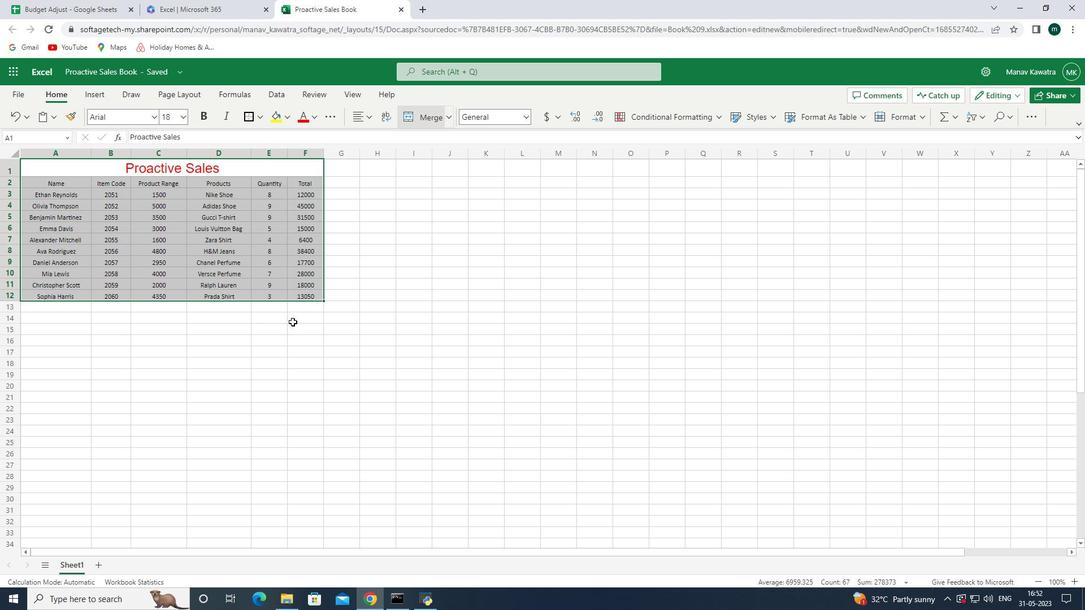 
Action: Mouse moved to (299, 311)
Screenshot: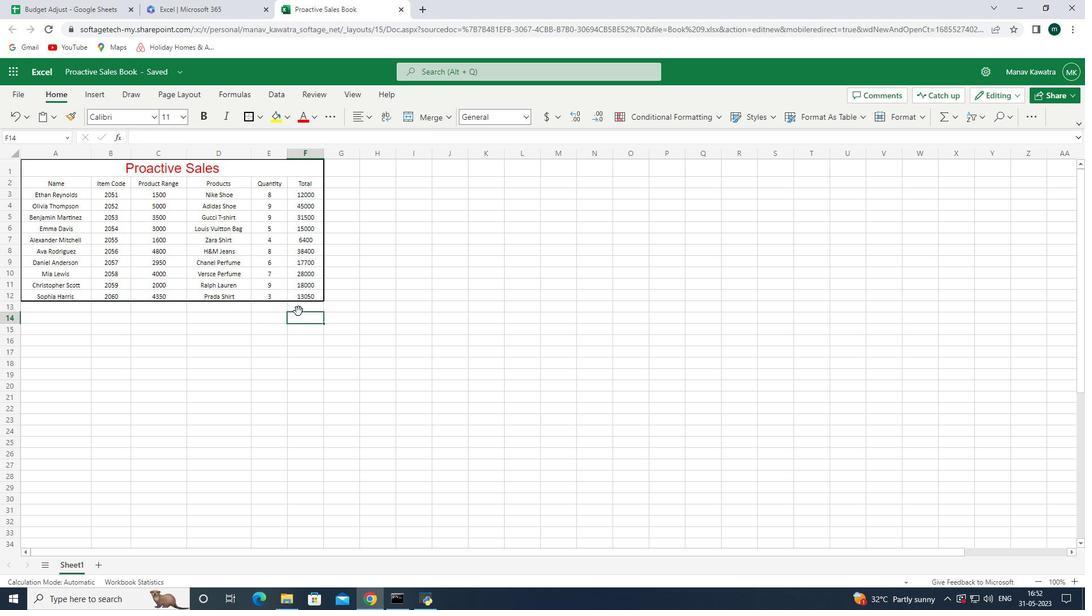 
